 Task: Forward email with the signature Christian Kelly with the subject 'Request for sponsorship' from softage.1@softage.net to 'softage.10@softage.net' with the message 'Can you send me a copy of the updated project schedule?'
Action: Mouse moved to (1073, 221)
Screenshot: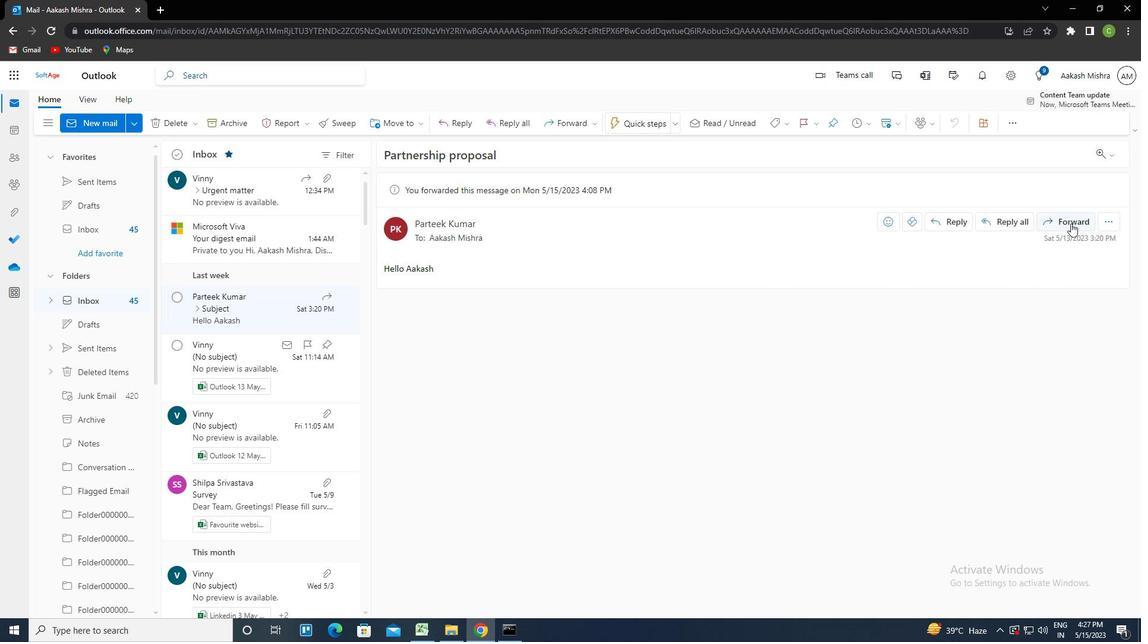 
Action: Mouse pressed left at (1073, 221)
Screenshot: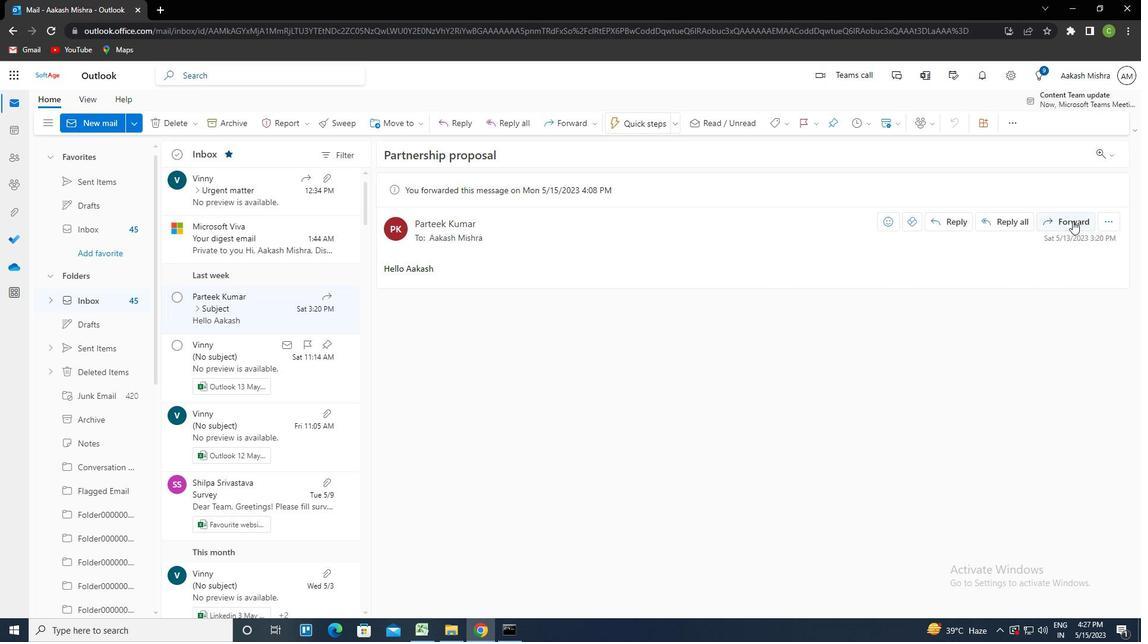 
Action: Mouse moved to (763, 120)
Screenshot: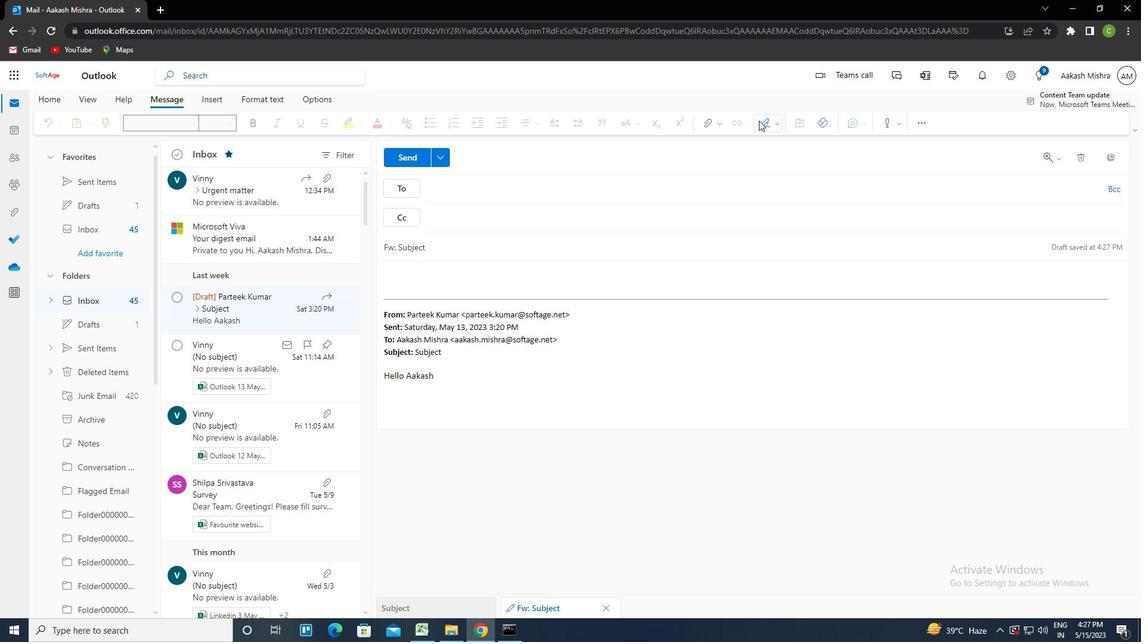
Action: Mouse pressed left at (763, 120)
Screenshot: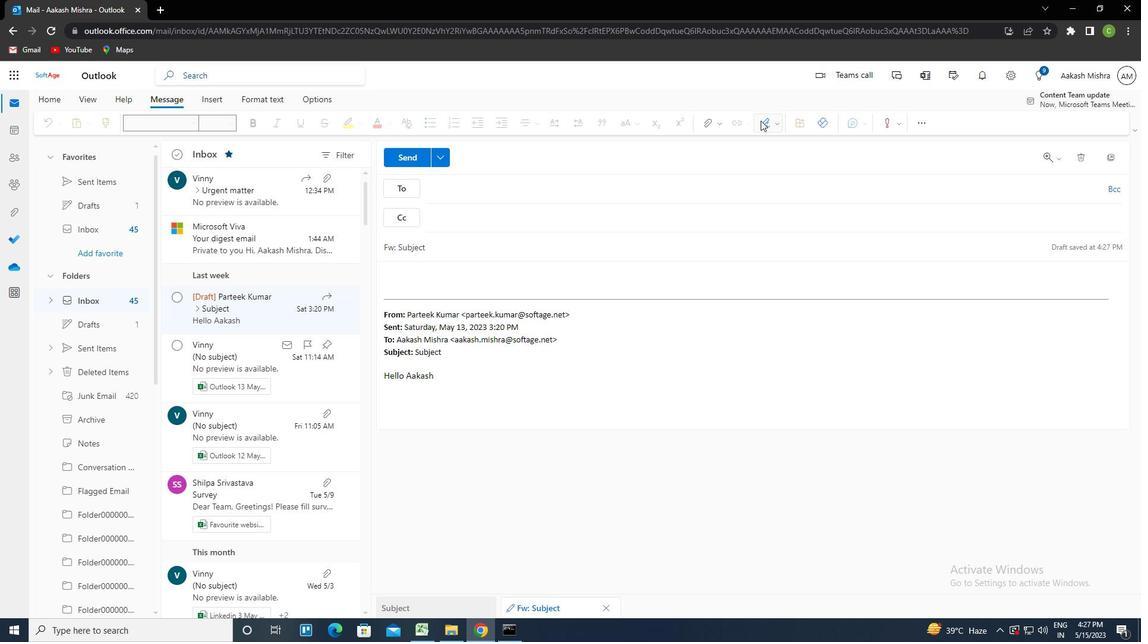 
Action: Mouse moved to (755, 168)
Screenshot: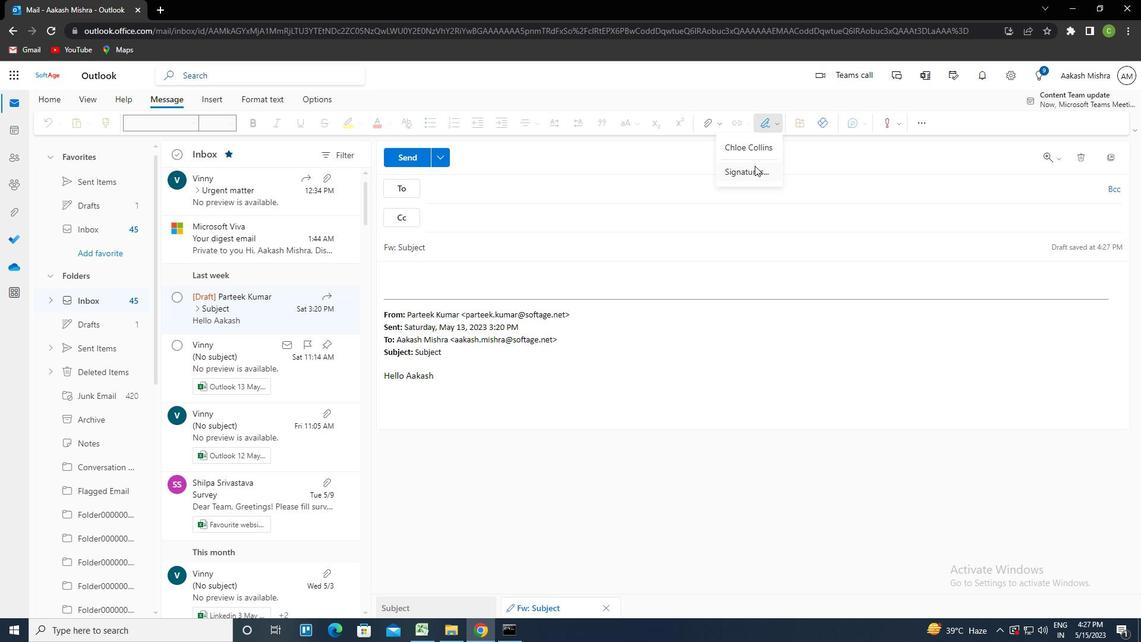 
Action: Mouse pressed left at (755, 168)
Screenshot: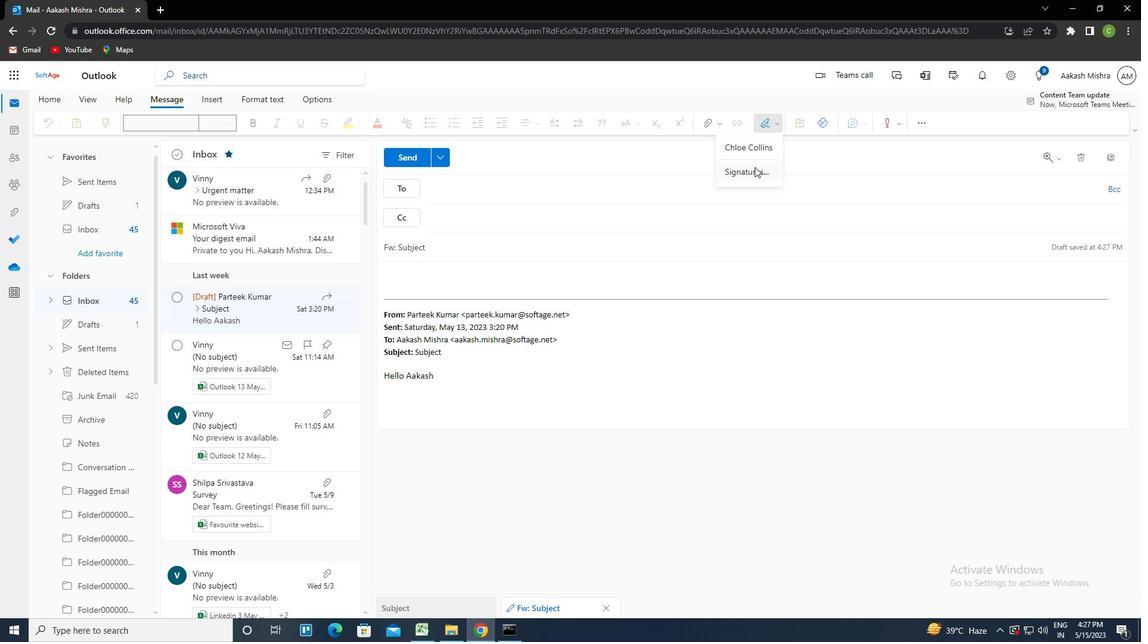 
Action: Mouse moved to (803, 220)
Screenshot: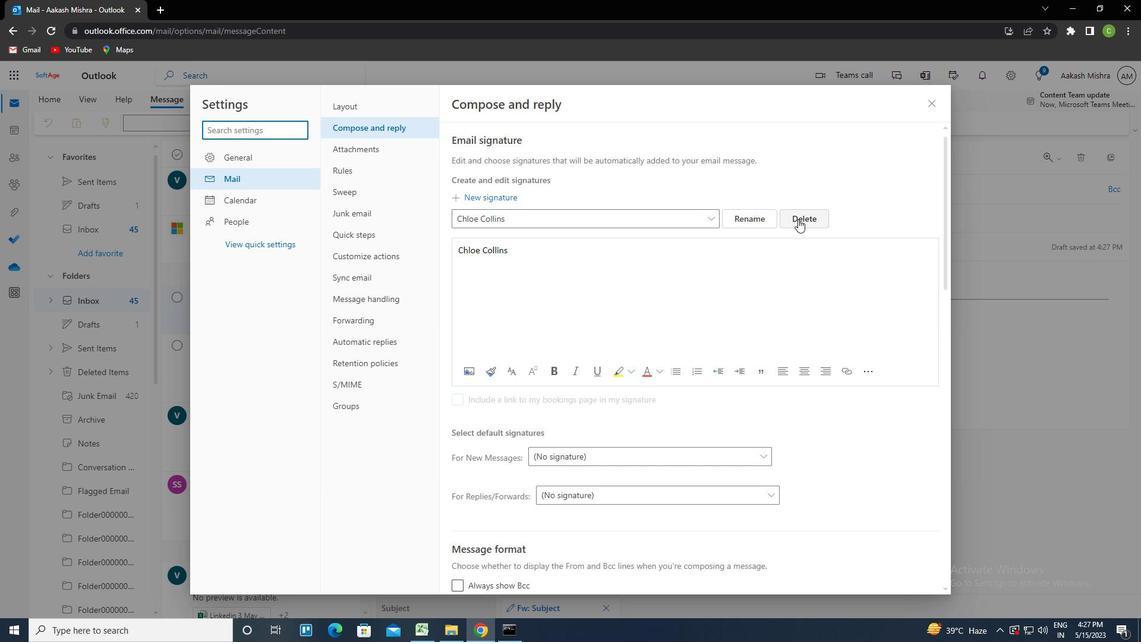 
Action: Mouse pressed left at (803, 220)
Screenshot: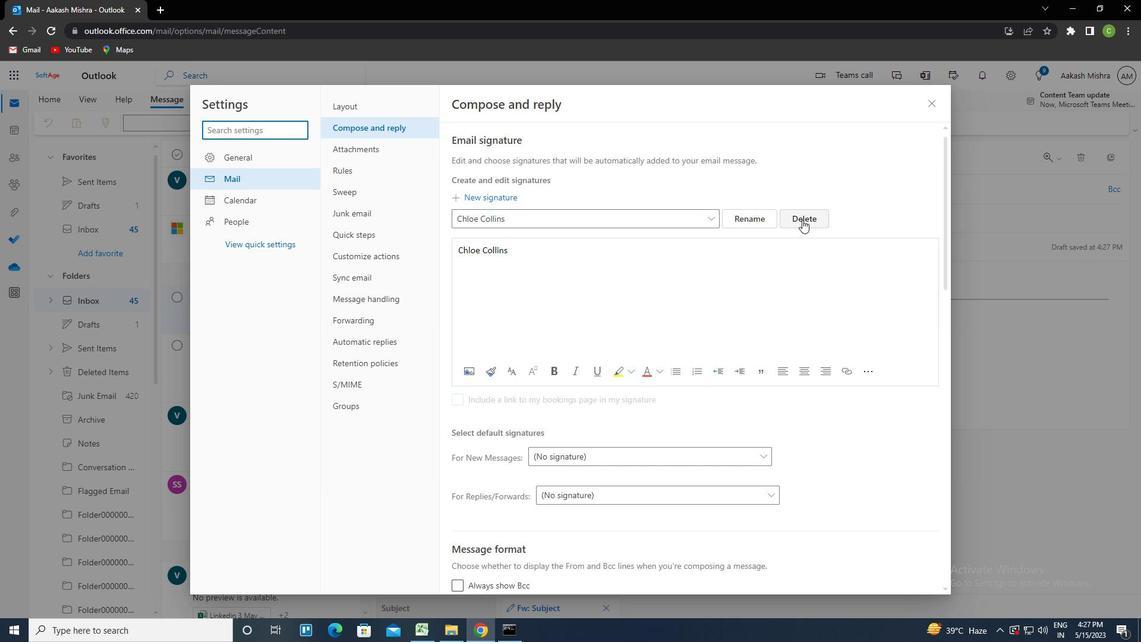 
Action: Mouse moved to (749, 221)
Screenshot: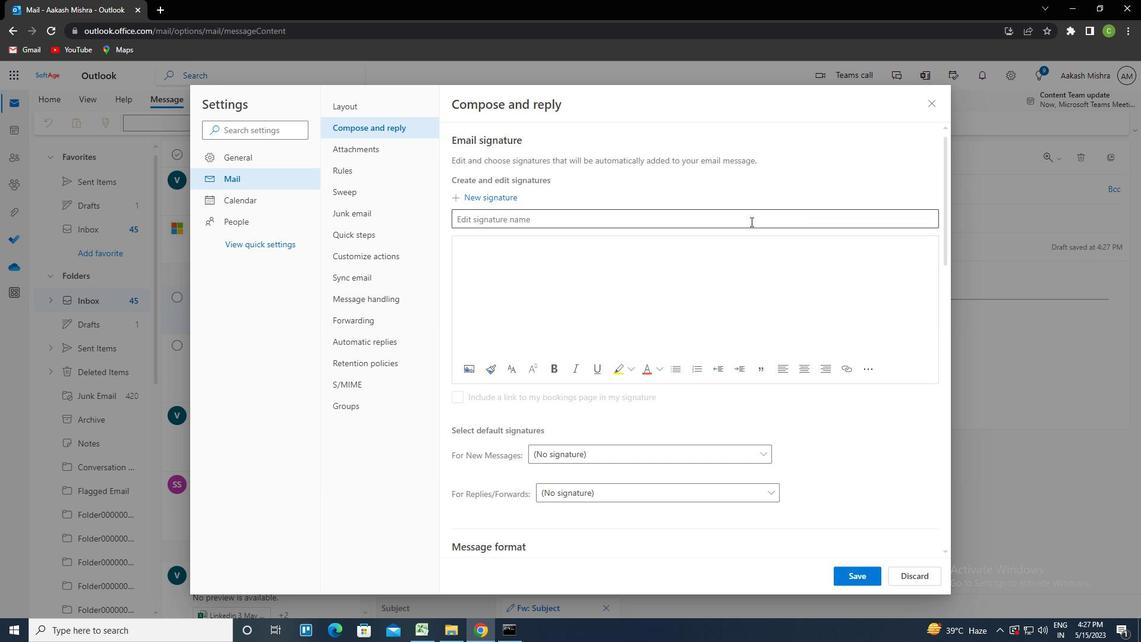 
Action: Mouse pressed left at (749, 221)
Screenshot: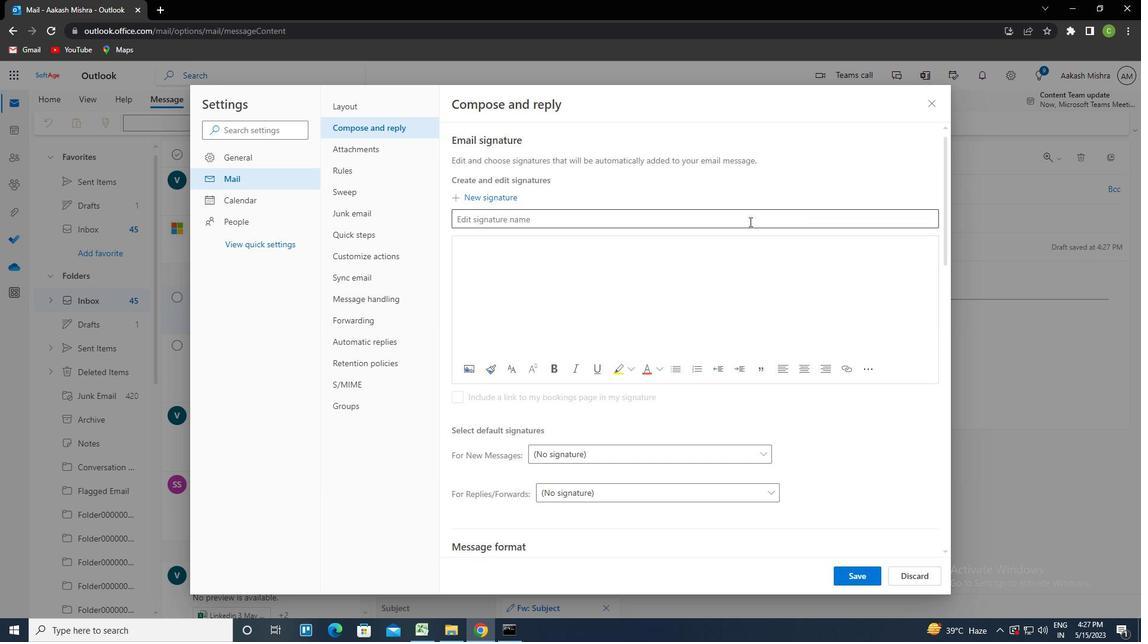 
Action: Key pressed <Key.caps_lock>c<Key.caps_lock>hristain<Key.backspace><Key.backspace><Key.backspace>ian<Key.space><Key.caps_lock>jk<Key.caps_lock>elly<Key.left><Key.right><Key.backspace><Key.tab><Key.caps_lock>ctrl+C<Key.caps_lock>hristian<Key.space><Key.caps_lock>k<Key.caps_lock>elly
Screenshot: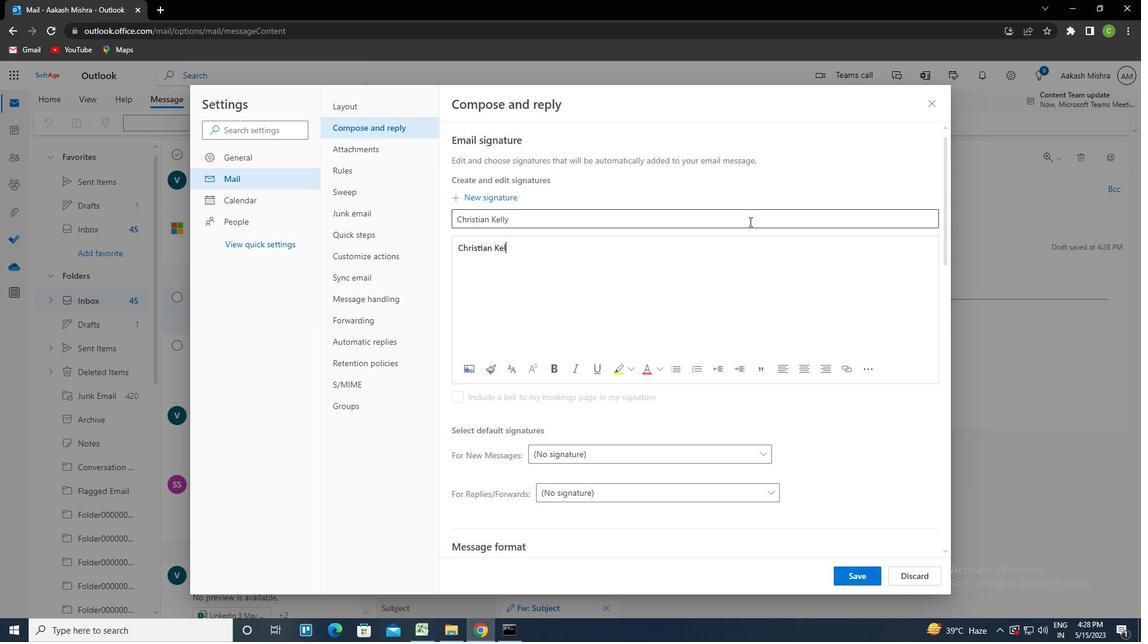 
Action: Mouse moved to (866, 580)
Screenshot: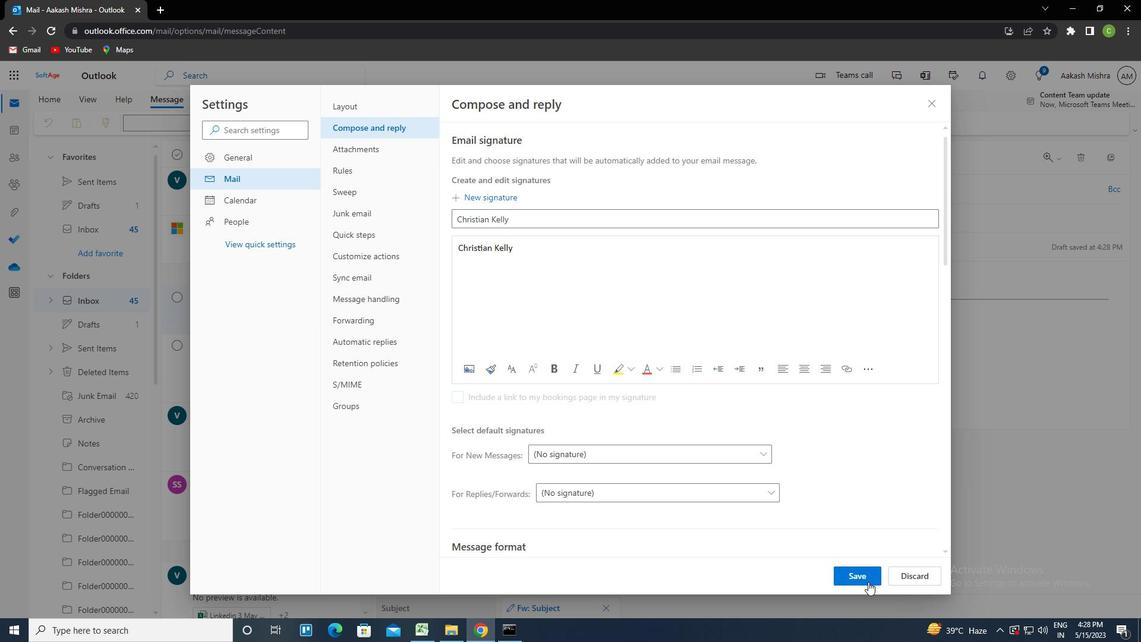 
Action: Mouse pressed left at (866, 580)
Screenshot: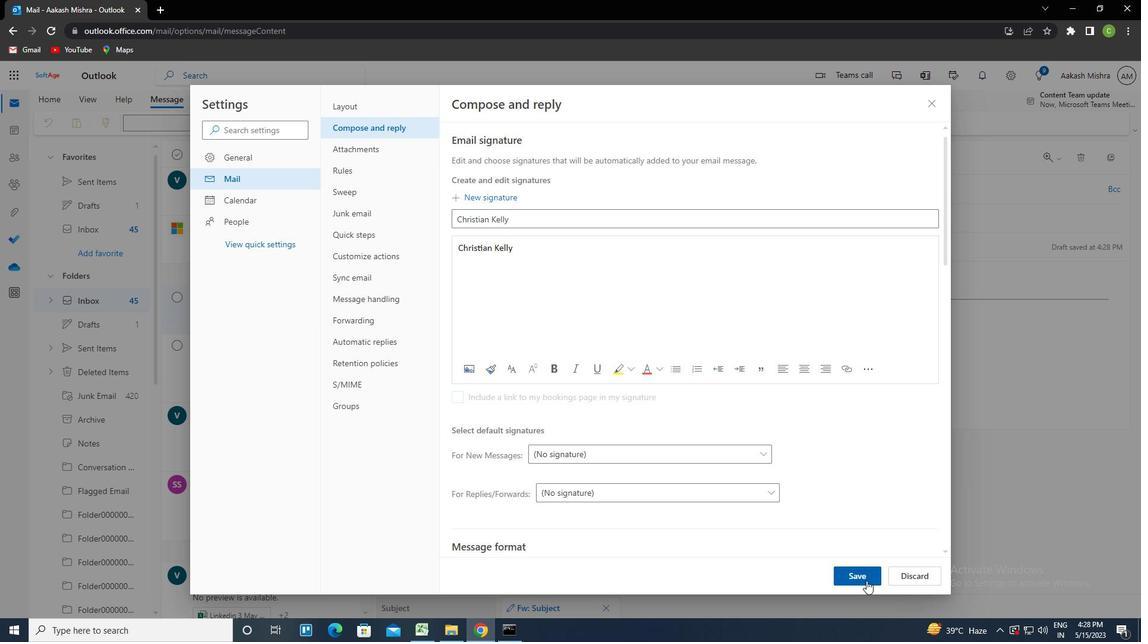 
Action: Mouse moved to (932, 102)
Screenshot: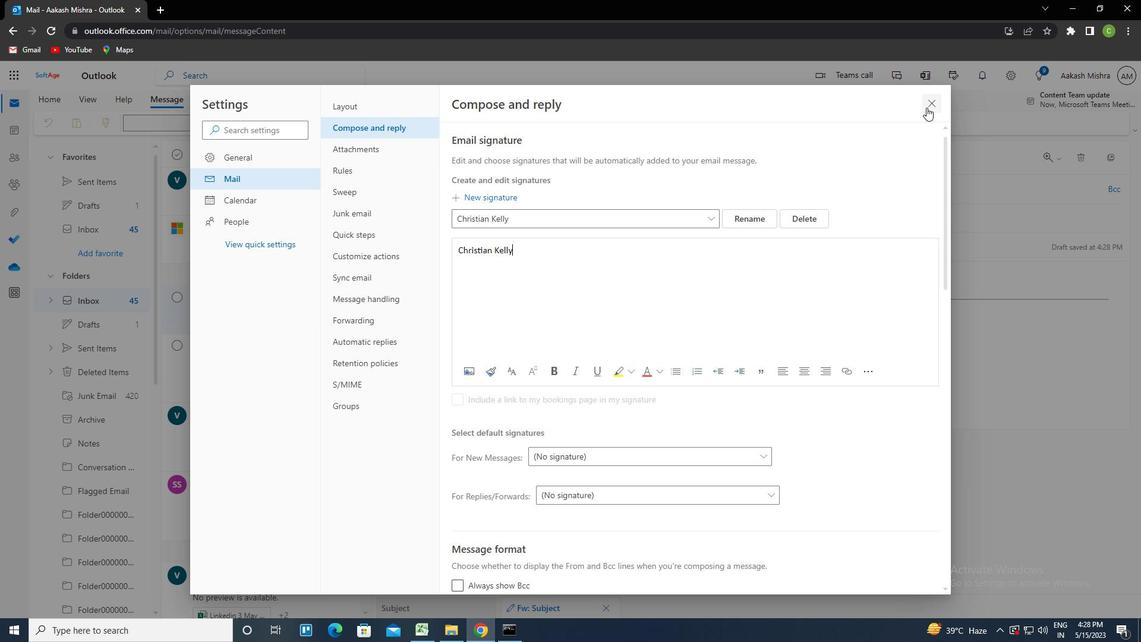 
Action: Mouse pressed left at (932, 102)
Screenshot: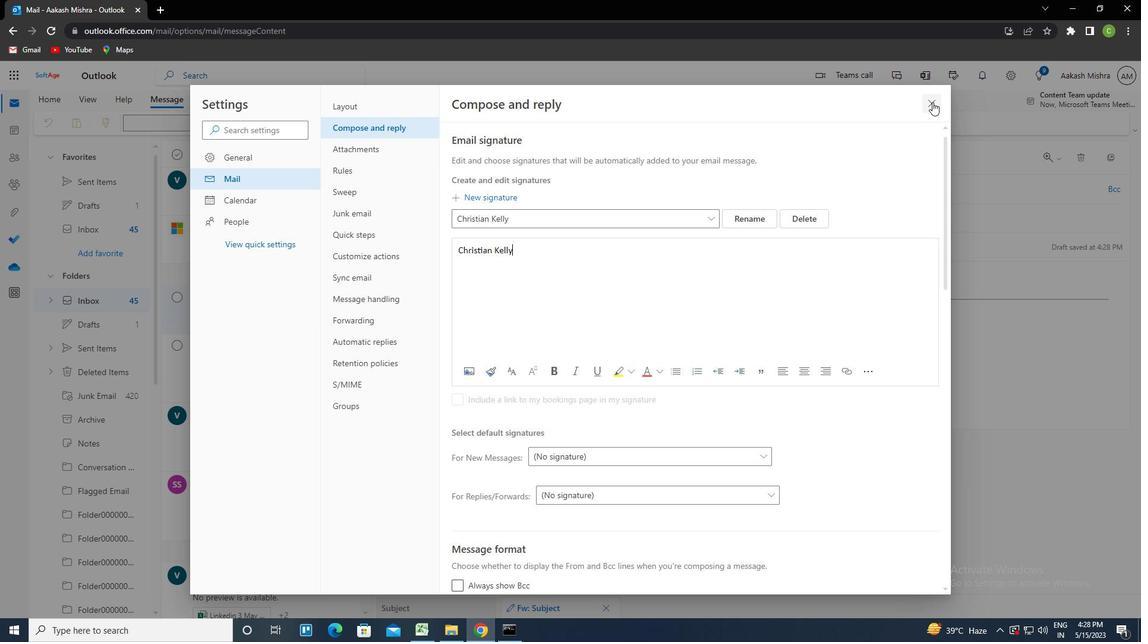 
Action: Mouse moved to (446, 248)
Screenshot: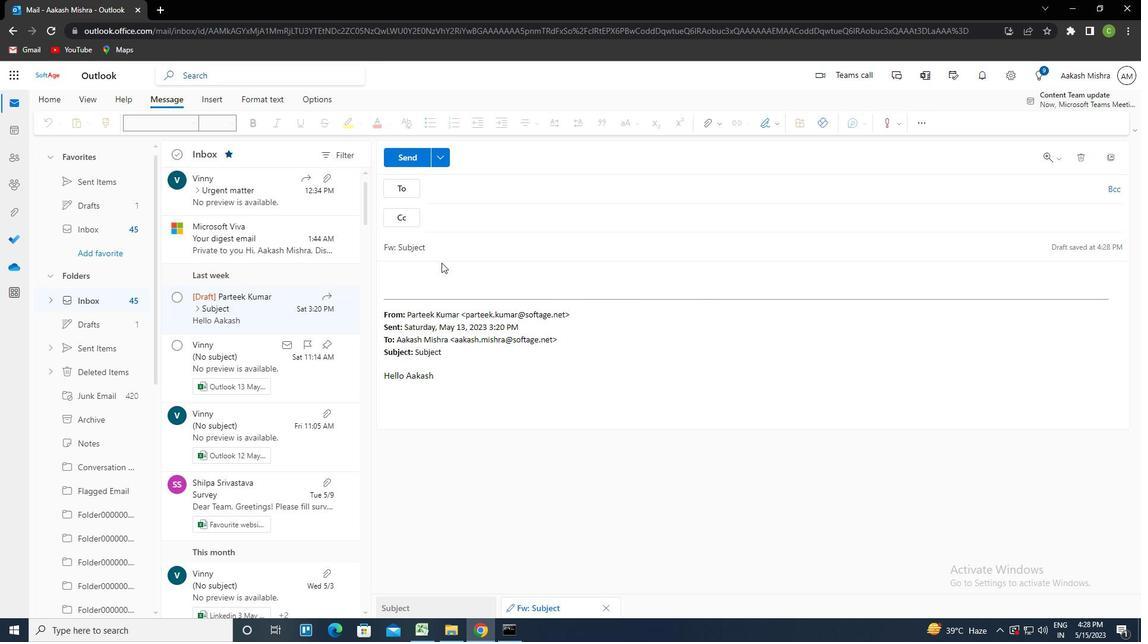 
Action: Mouse pressed left at (446, 248)
Screenshot: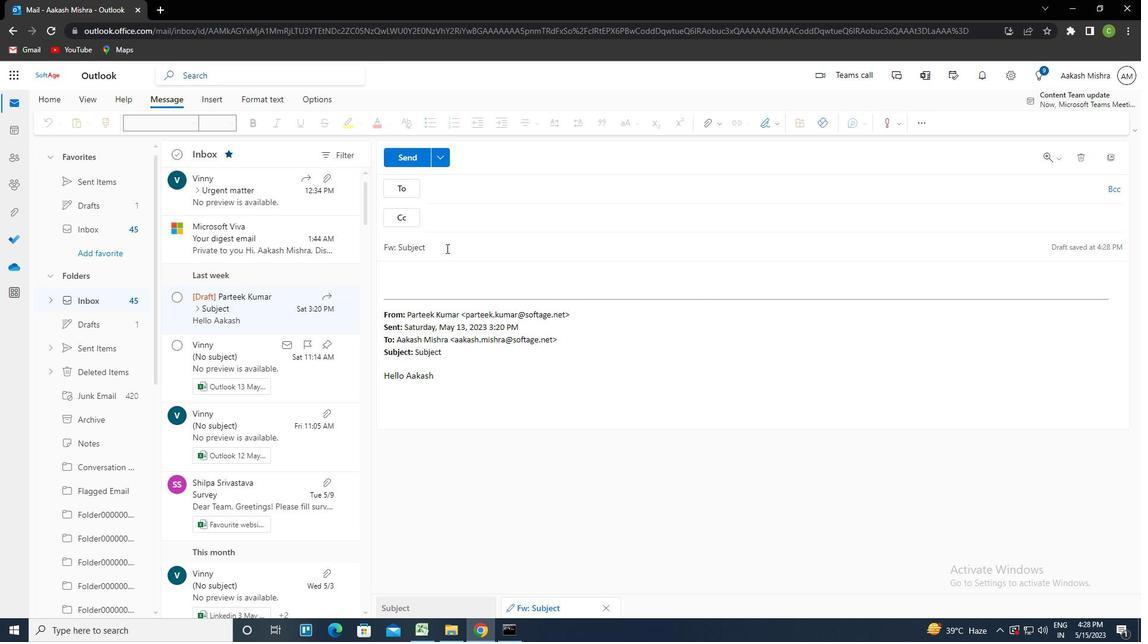 
Action: Key pressed <Key.shift><Key.left><Key.delete><Key.caps_lock>ctrl+R<Key.caps_lock>EQUEST<Key.space>FOR<Key.space>SPONSORSHIP
Screenshot: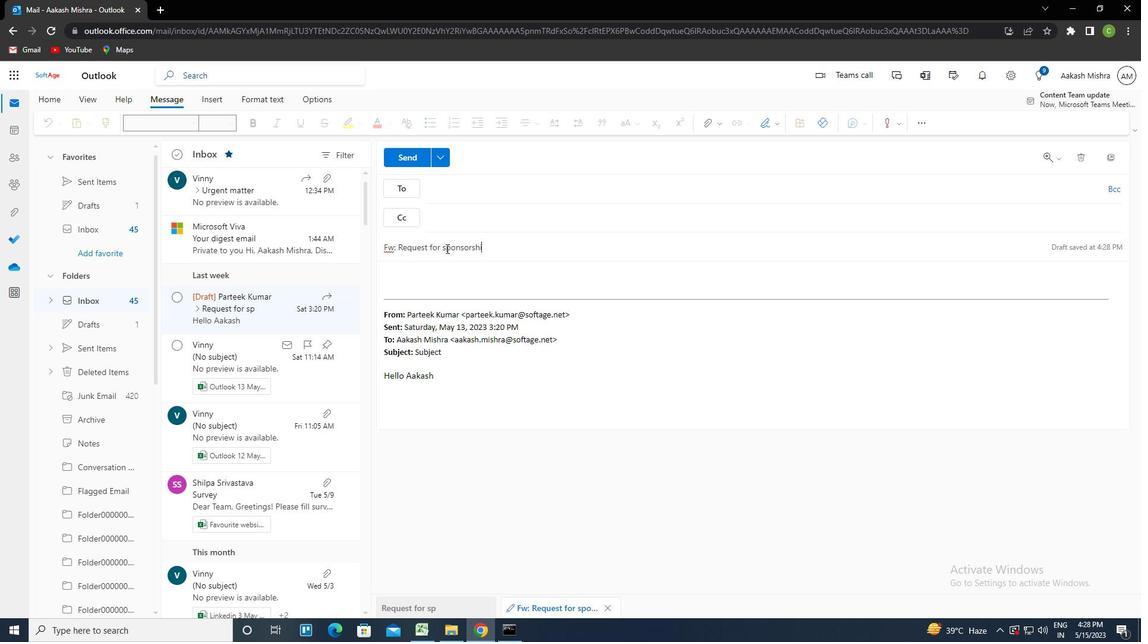 
Action: Mouse moved to (466, 187)
Screenshot: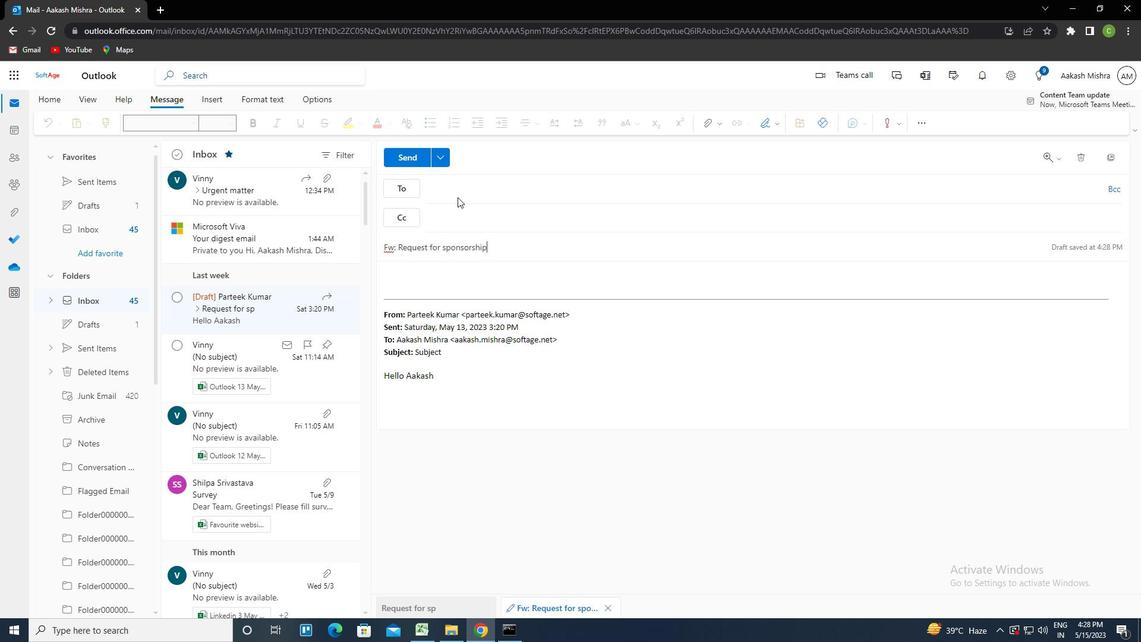 
Action: Mouse pressed left at (466, 187)
Screenshot: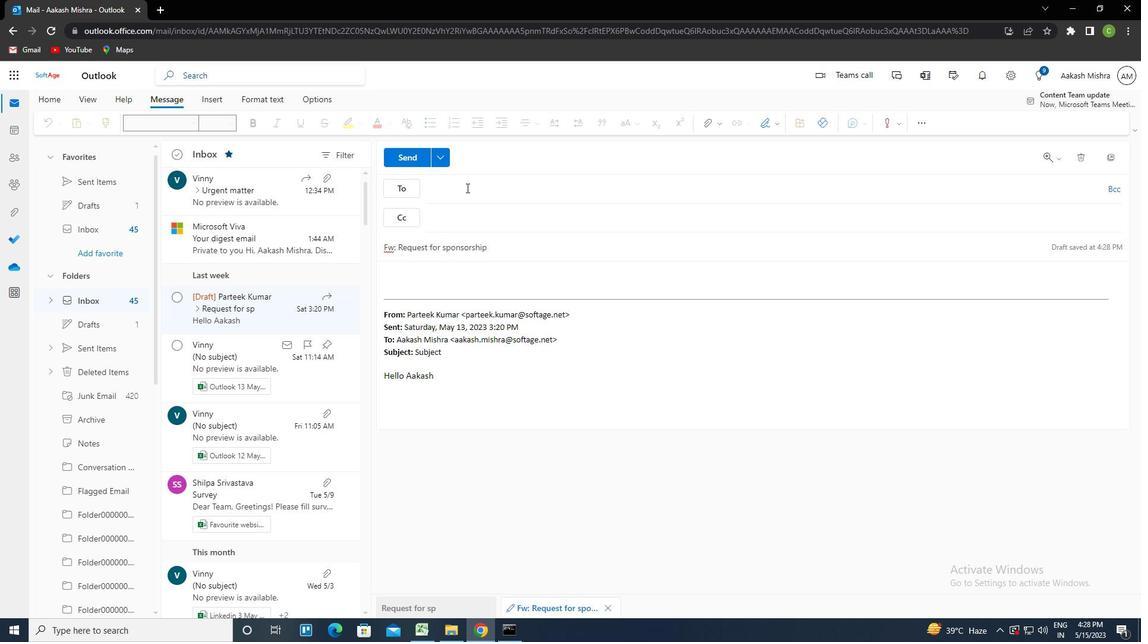 
Action: Key pressed SOF
Screenshot: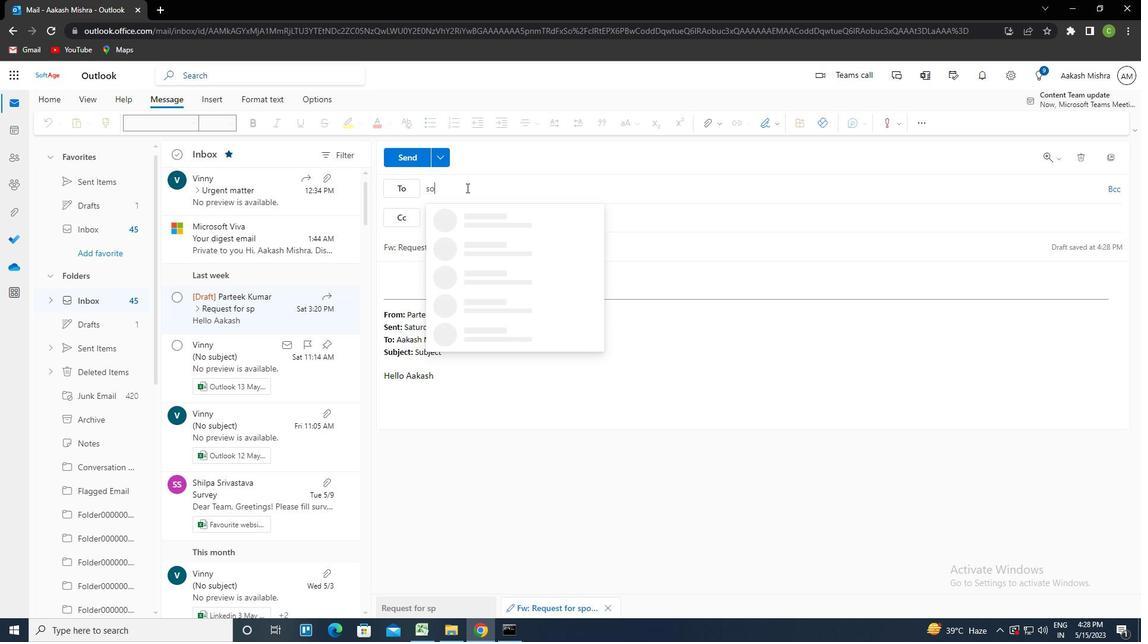 
Action: Mouse moved to (466, 187)
Screenshot: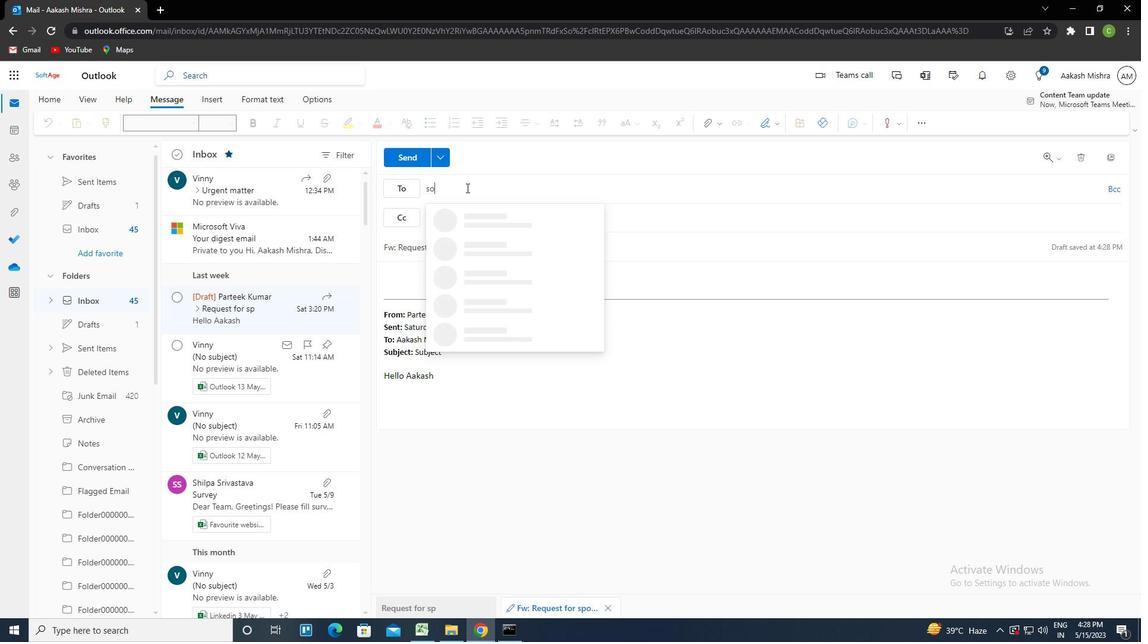 
Action: Key pressed TAGE.10<Key.shift>@SOFTAGE.NET<Key.enter>
Screenshot: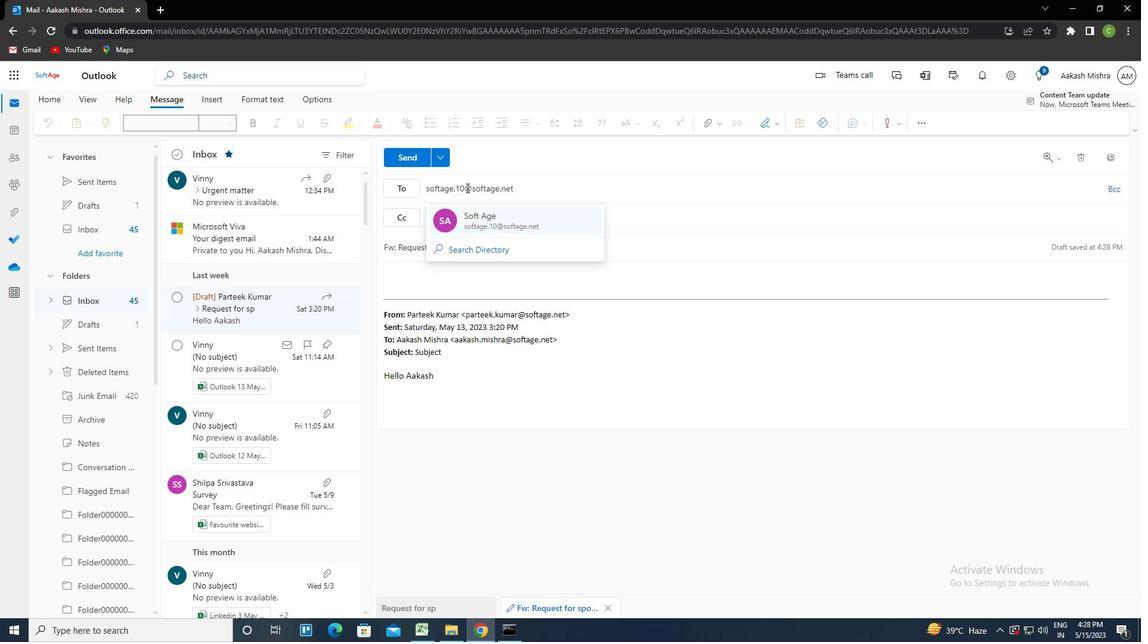 
Action: Mouse moved to (435, 278)
Screenshot: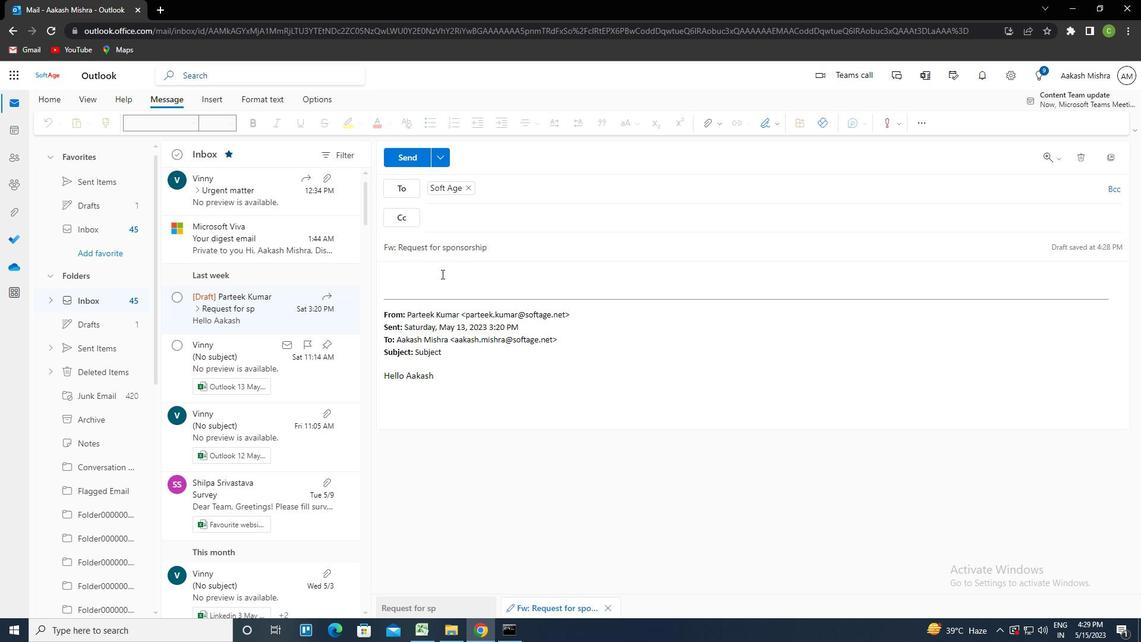
Action: Mouse pressed left at (435, 278)
Screenshot: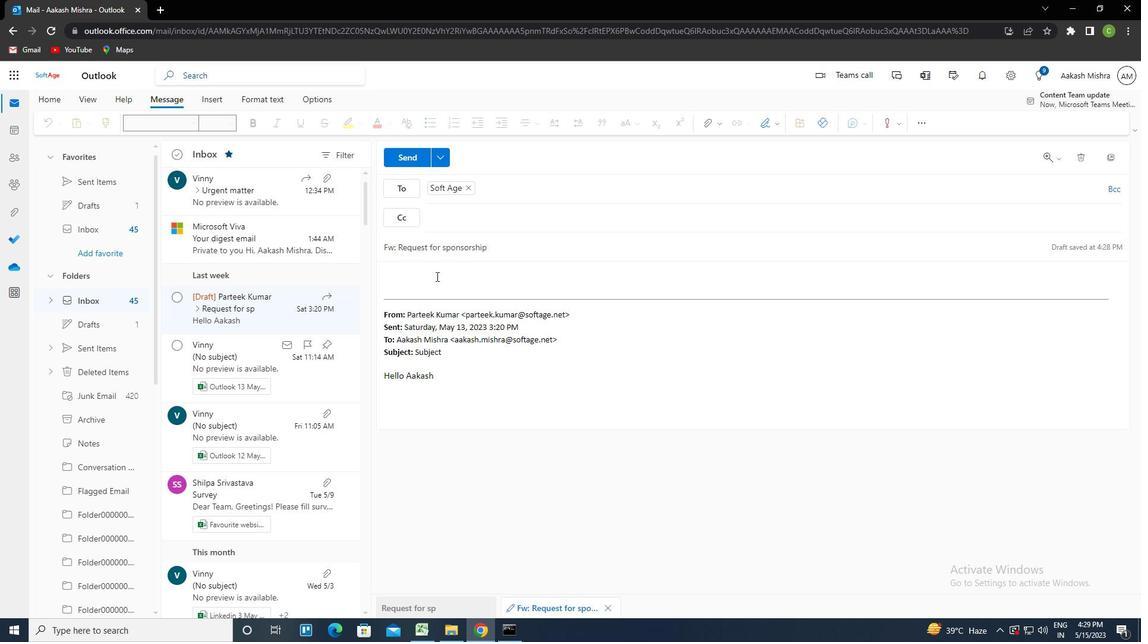 
Action: Key pressed <Key.caps_lock>C<Key.caps_lock>AN<Key.space>YOU<Key.space>SEND<Key.space>ME<Key.space>A<Key.space>COPY<Key.space>OF<Key.space>THE<Key.space>UPDATED<Key.space>PROJECT<Key.space>SCHEDULE
Screenshot: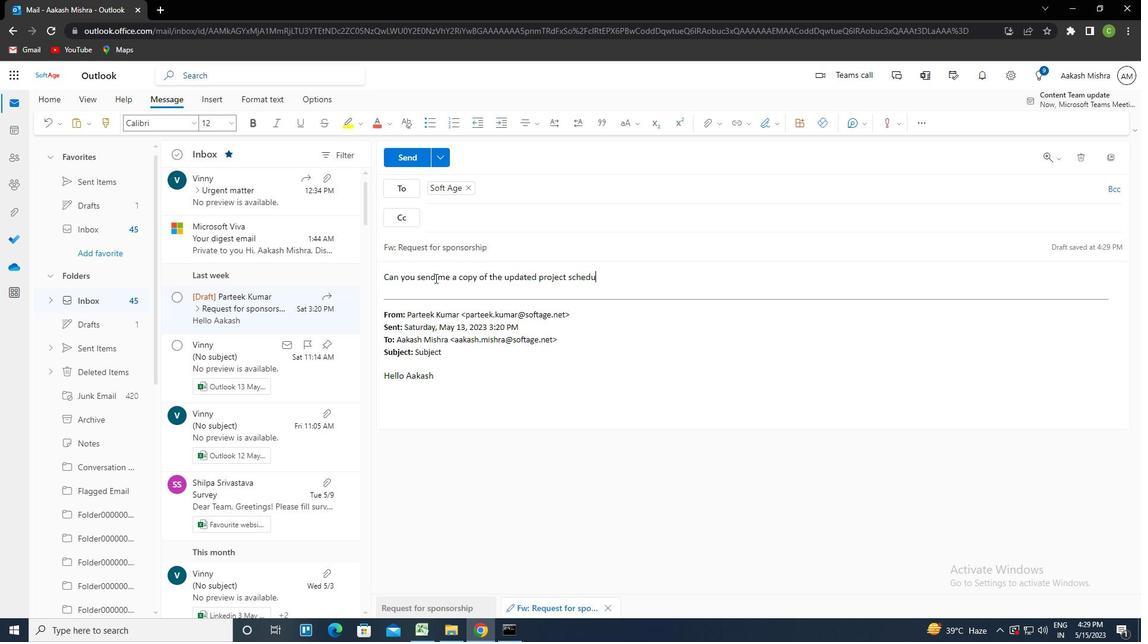 
Action: Mouse moved to (417, 163)
Screenshot: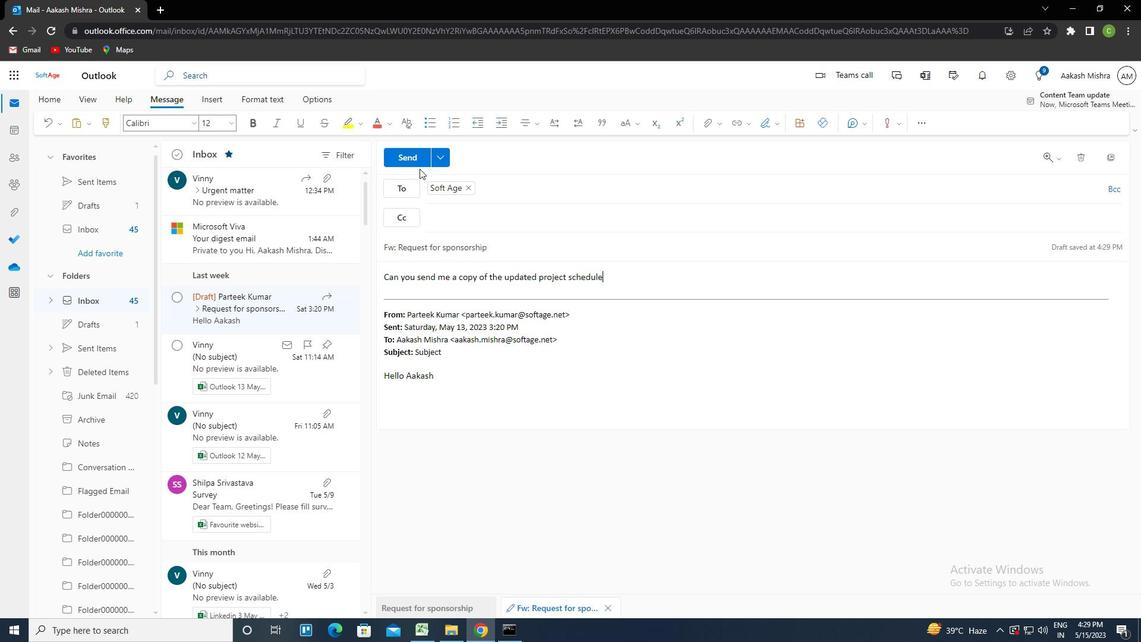 
Action: Mouse pressed left at (417, 163)
Screenshot: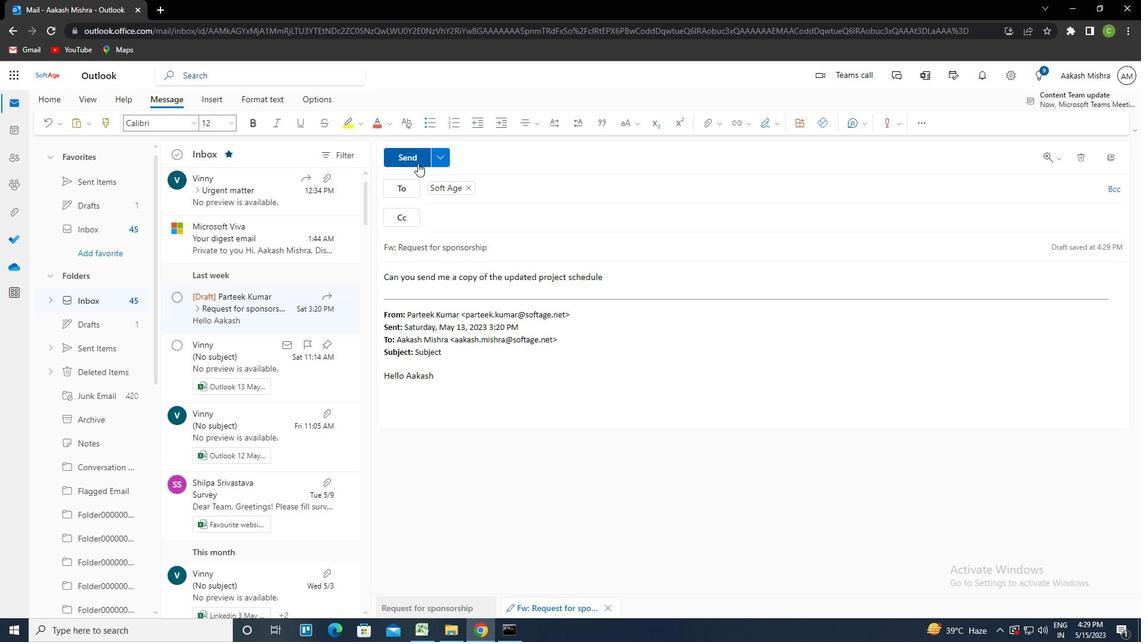
Action: Mouse moved to (473, 428)
Screenshot: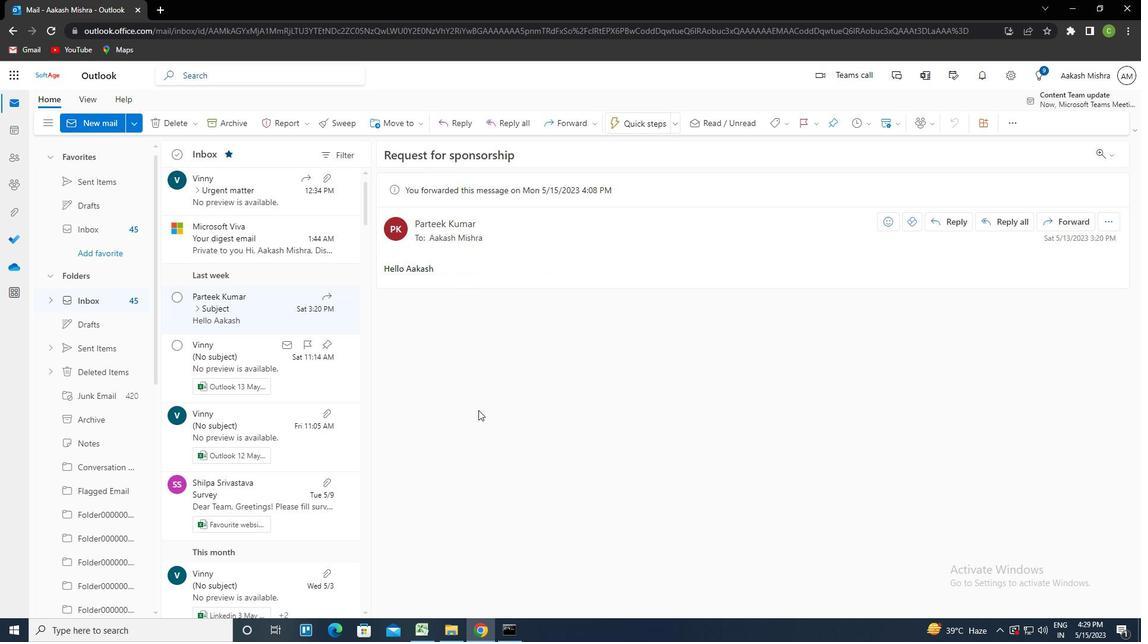 
